Task: Reply all   from  to Email0021 with a subject Re:Subject0021 and with a message Message0021
Action: Mouse moved to (589, 87)
Screenshot: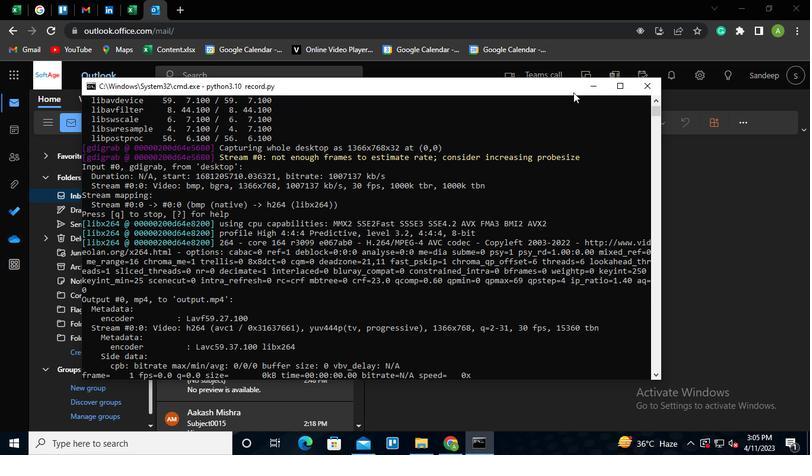 
Action: Mouse pressed left at (589, 87)
Screenshot: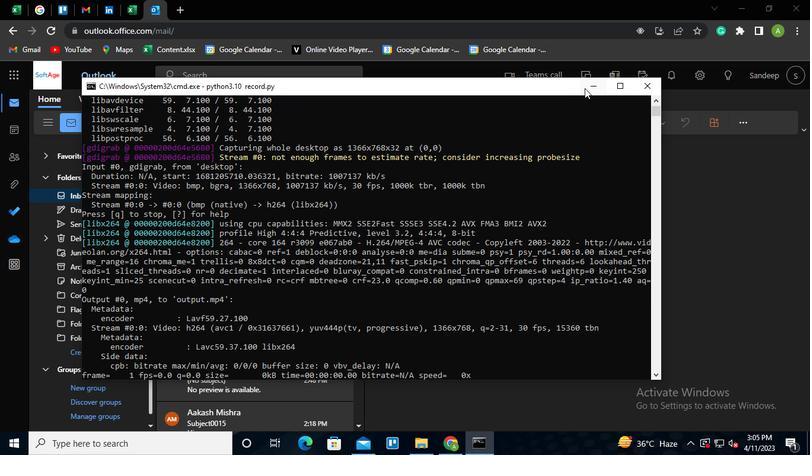
Action: Mouse moved to (223, 253)
Screenshot: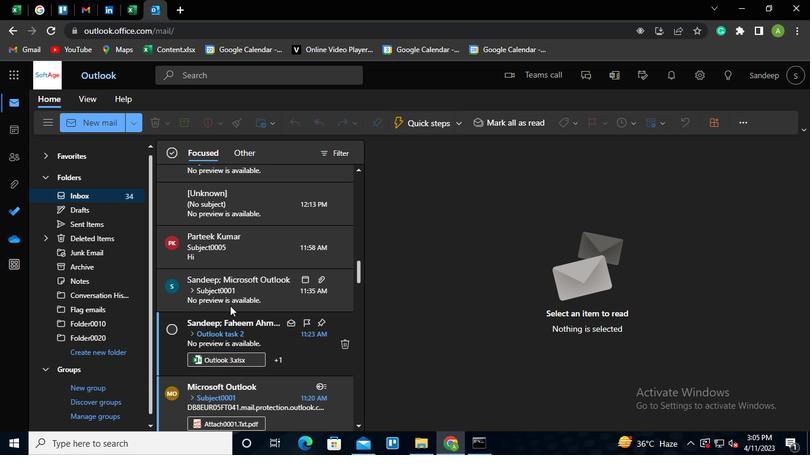 
Action: Mouse pressed left at (223, 253)
Screenshot: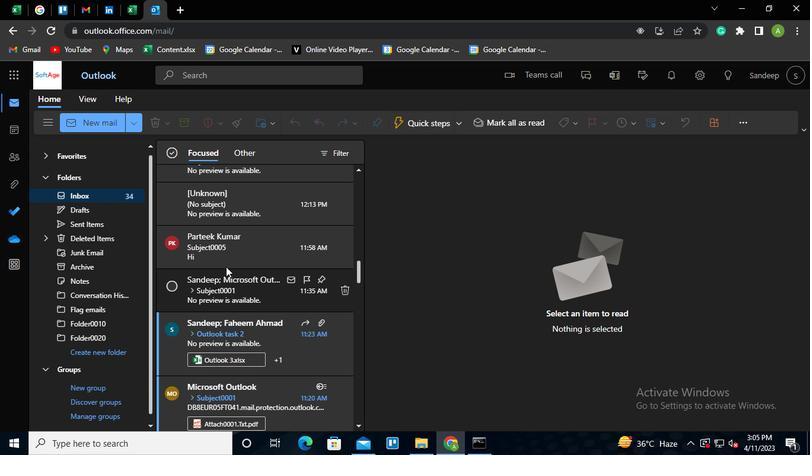
Action: Mouse moved to (781, 182)
Screenshot: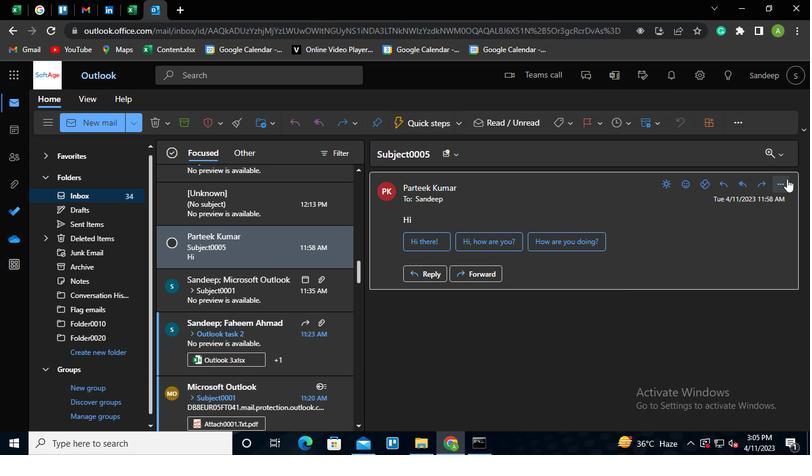 
Action: Mouse pressed left at (781, 182)
Screenshot: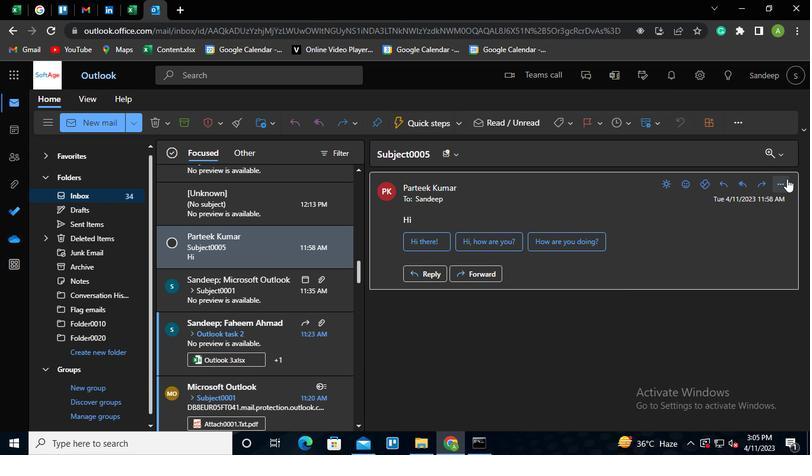 
Action: Mouse moved to (721, 93)
Screenshot: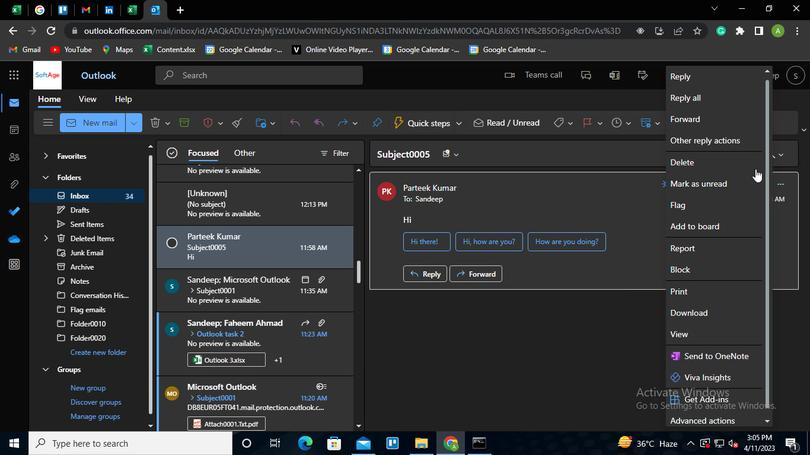 
Action: Mouse pressed left at (721, 93)
Screenshot: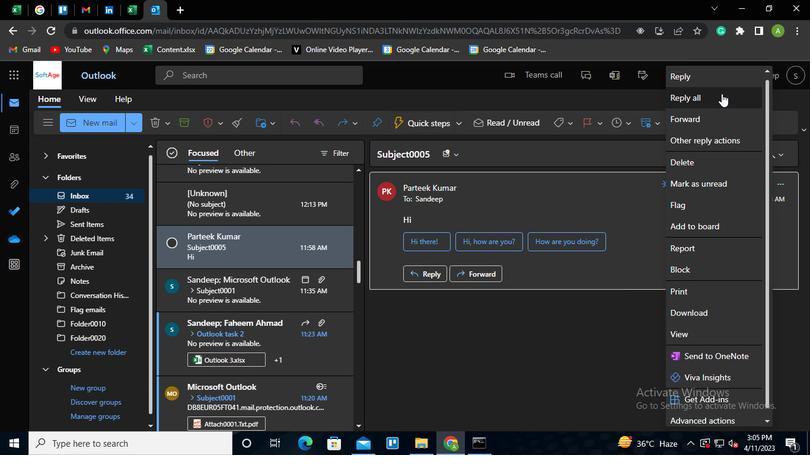 
Action: Mouse moved to (386, 337)
Screenshot: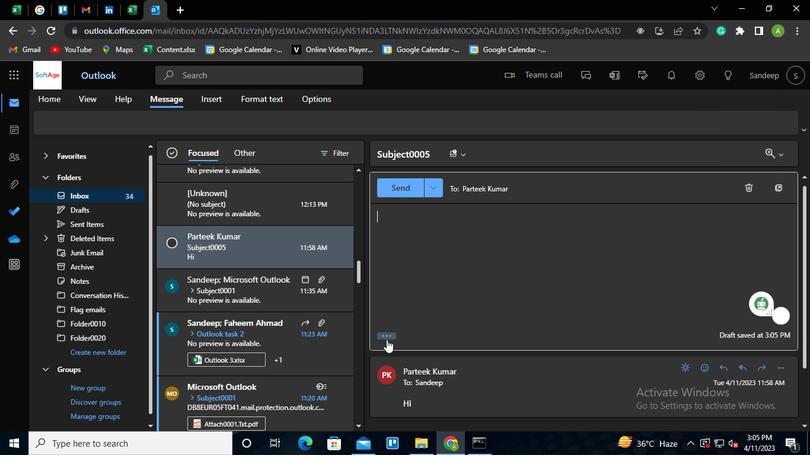 
Action: Mouse pressed left at (386, 337)
Screenshot: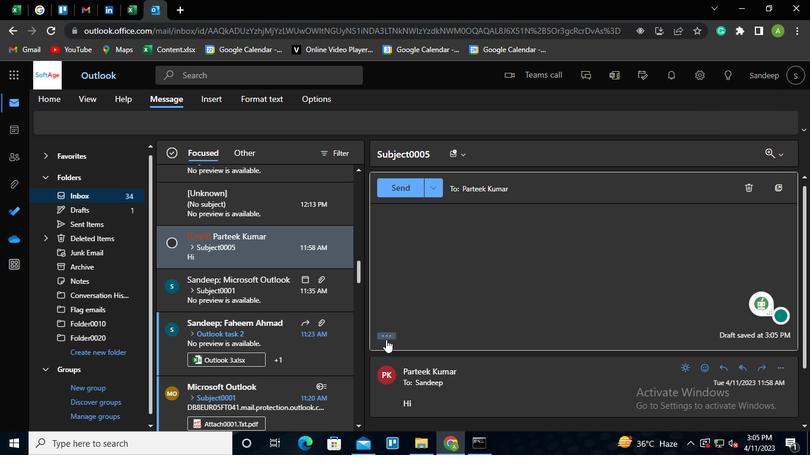 
Action: Mouse moved to (517, 183)
Screenshot: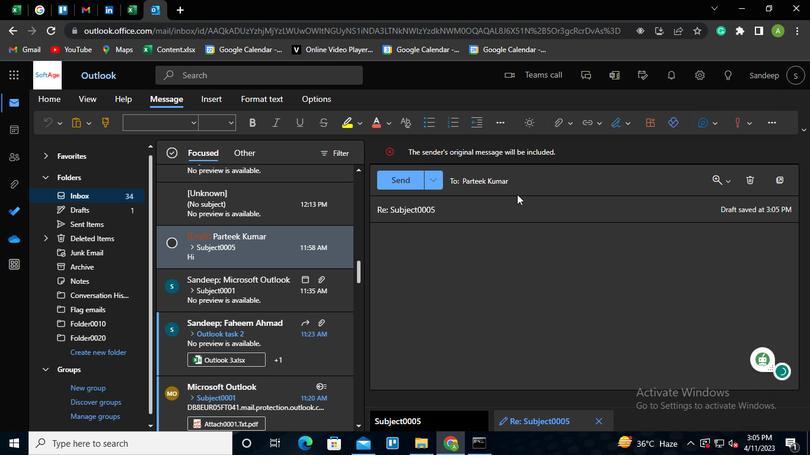 
Action: Mouse pressed left at (517, 183)
Screenshot: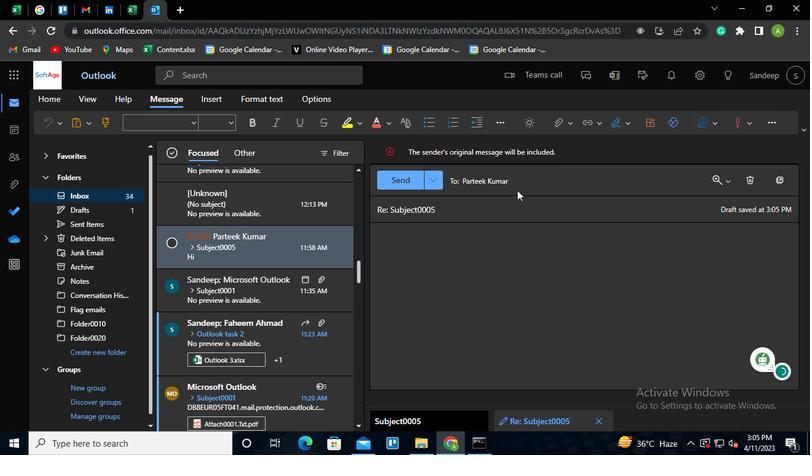 
Action: Mouse moved to (487, 208)
Screenshot: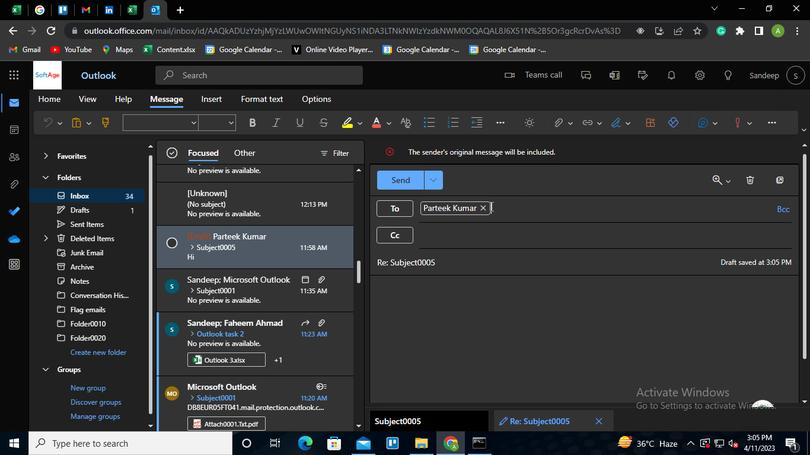 
Action: Mouse pressed left at (487, 208)
Screenshot: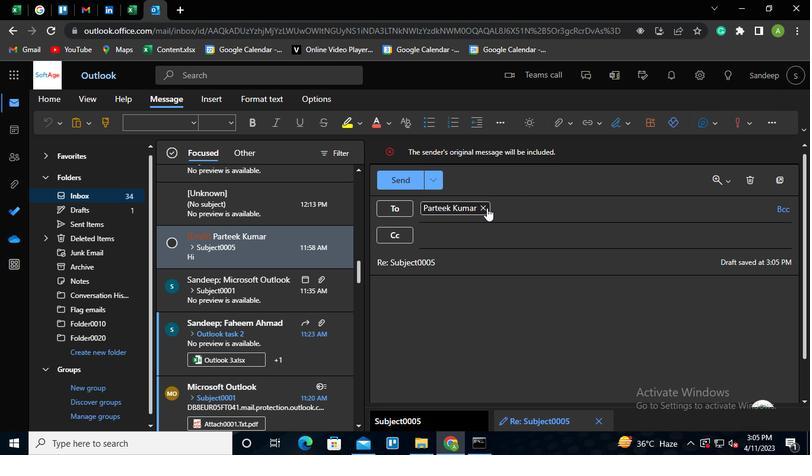 
Action: Mouse moved to (483, 210)
Screenshot: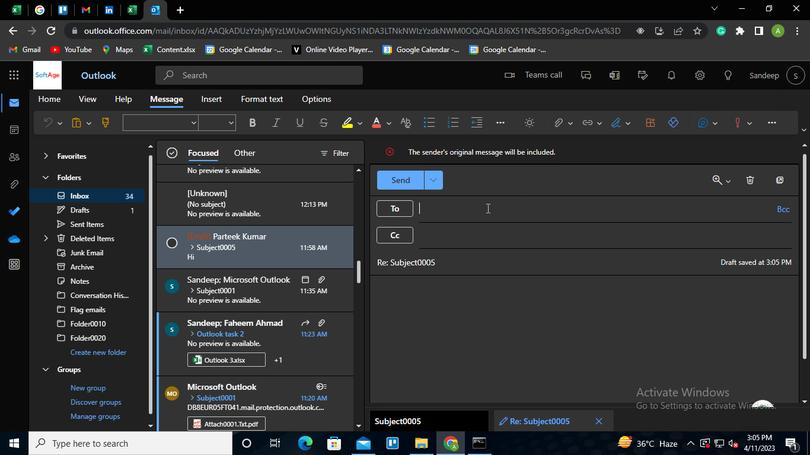 
Action: Keyboard Key.shift
Screenshot: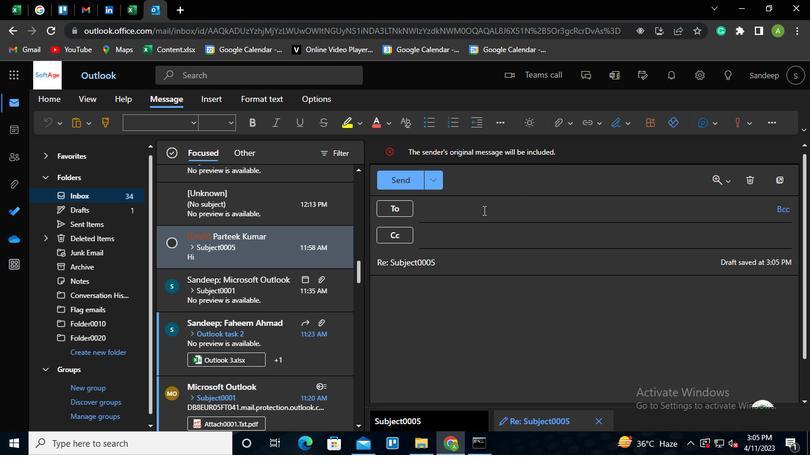 
Action: Keyboard E
Screenshot: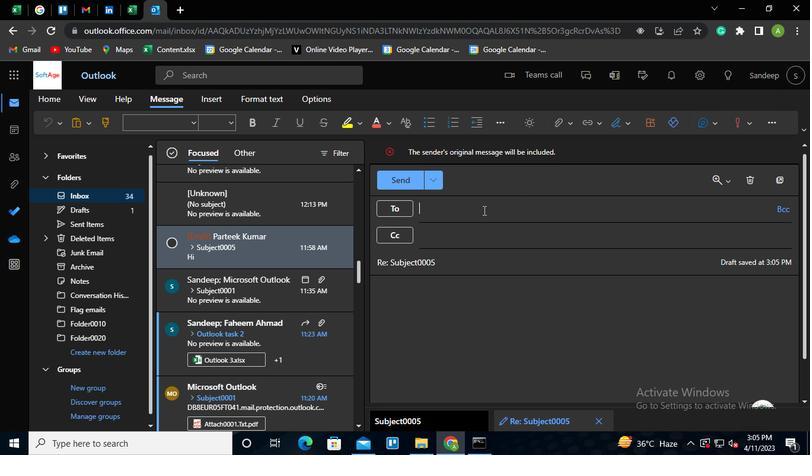 
Action: Keyboard m
Screenshot: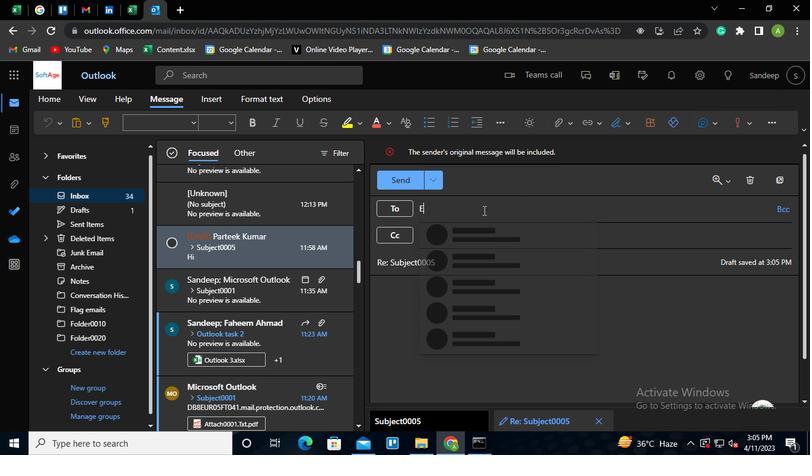 
Action: Keyboard a
Screenshot: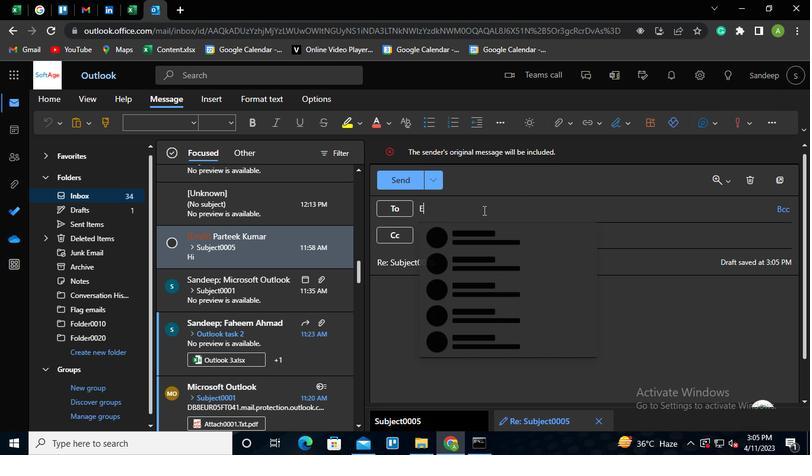 
Action: Keyboard i
Screenshot: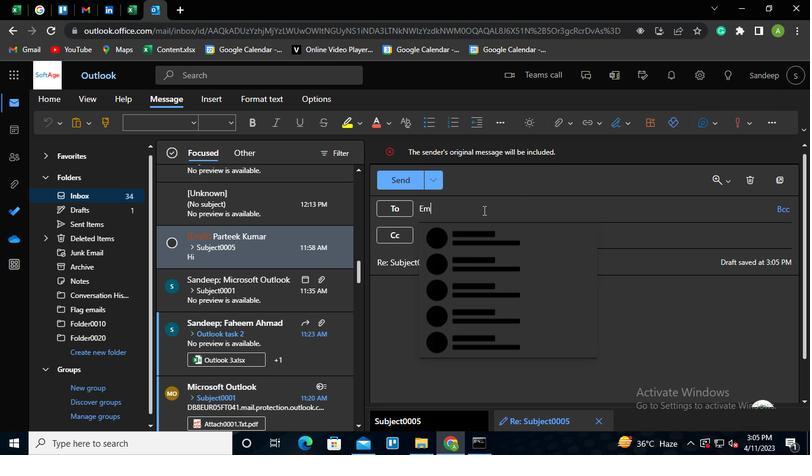 
Action: Keyboard l
Screenshot: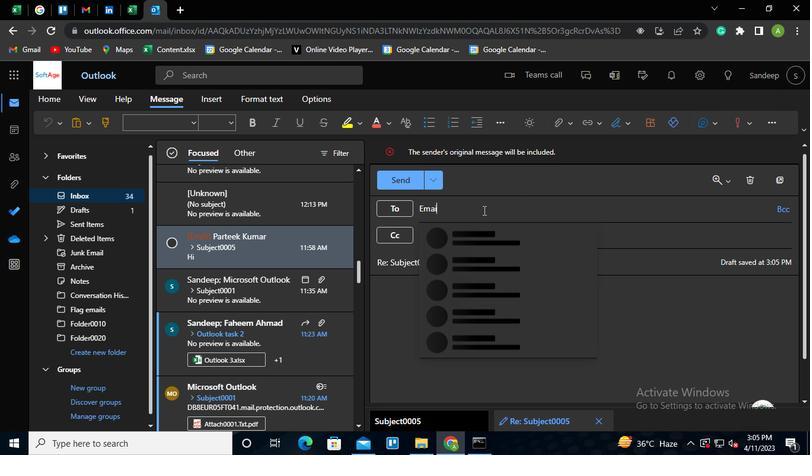 
Action: Keyboard <96>
Screenshot: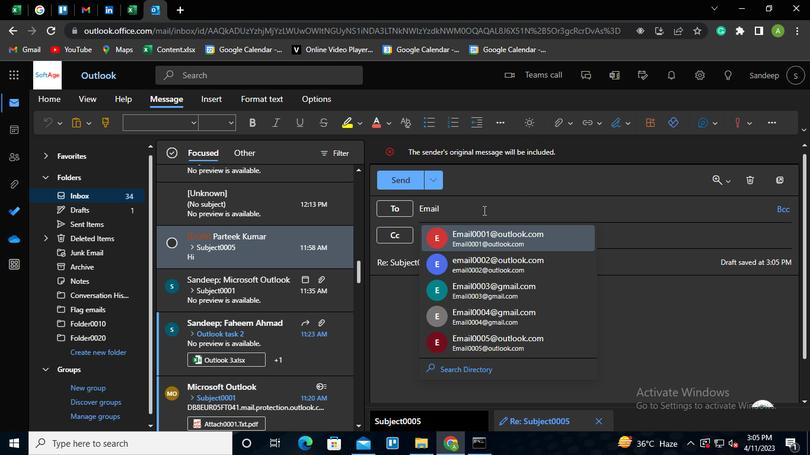 
Action: Keyboard <96>
Screenshot: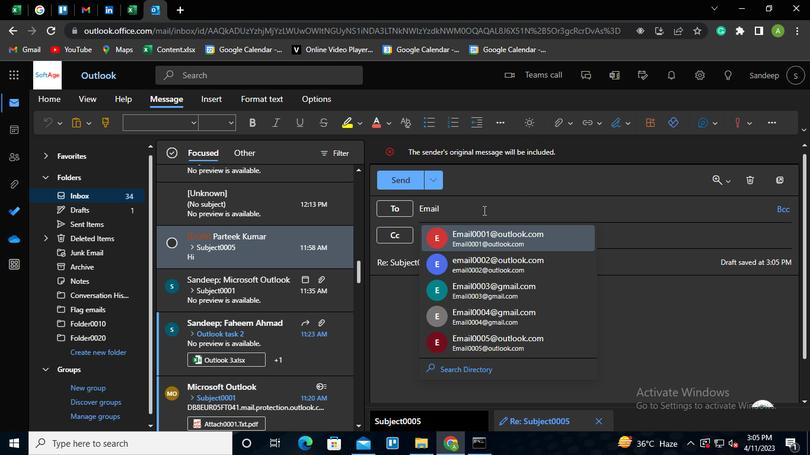 
Action: Keyboard <98>
Screenshot: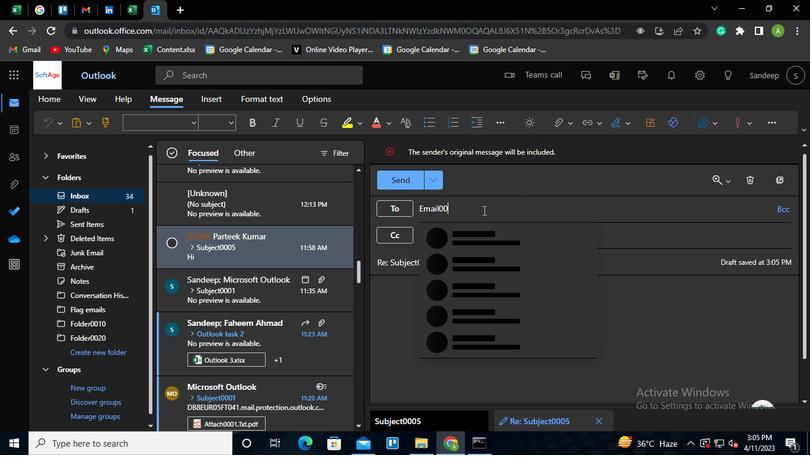 
Action: Keyboard <97>
Screenshot: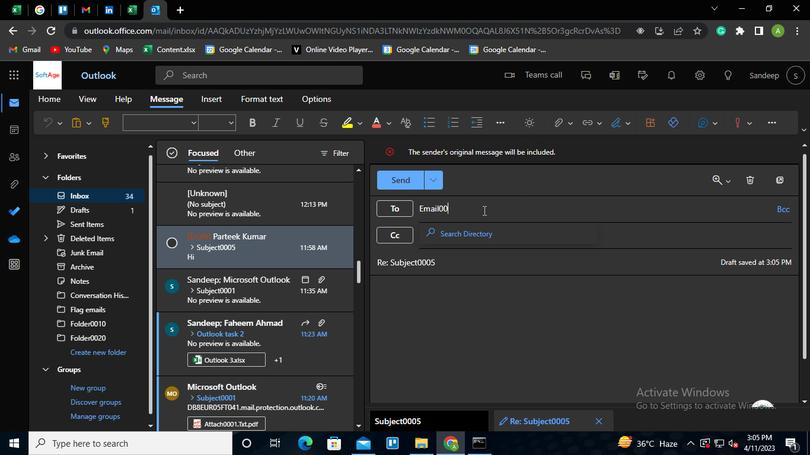 
Action: Keyboard Key.enter
Screenshot: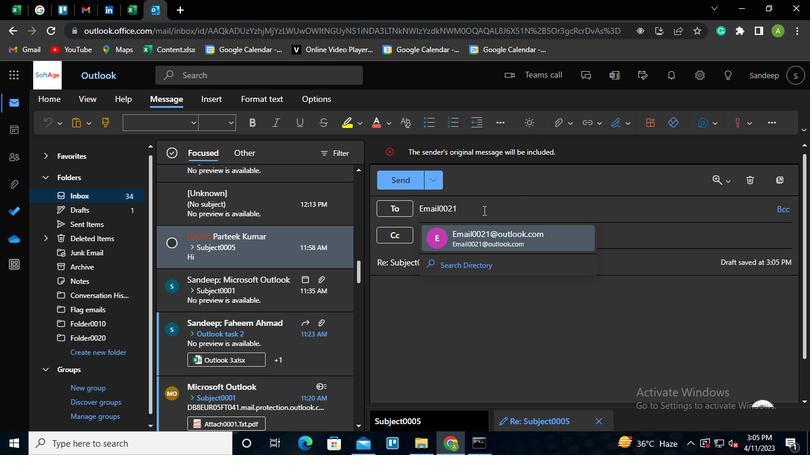 
Action: Mouse moved to (447, 259)
Screenshot: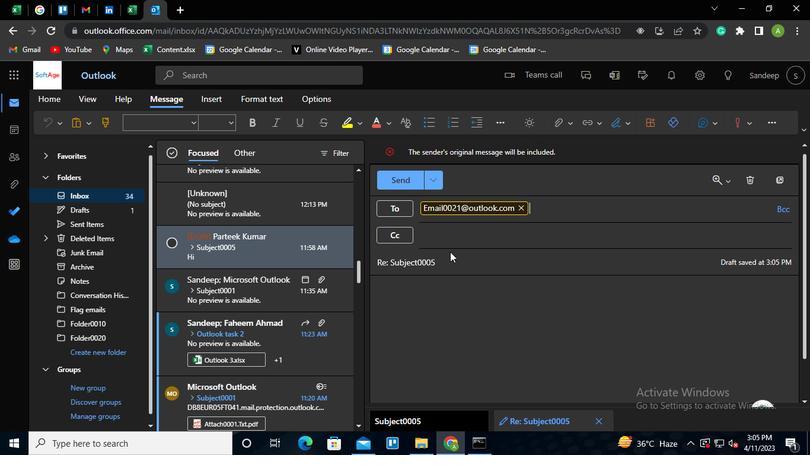 
Action: Mouse pressed left at (447, 259)
Screenshot: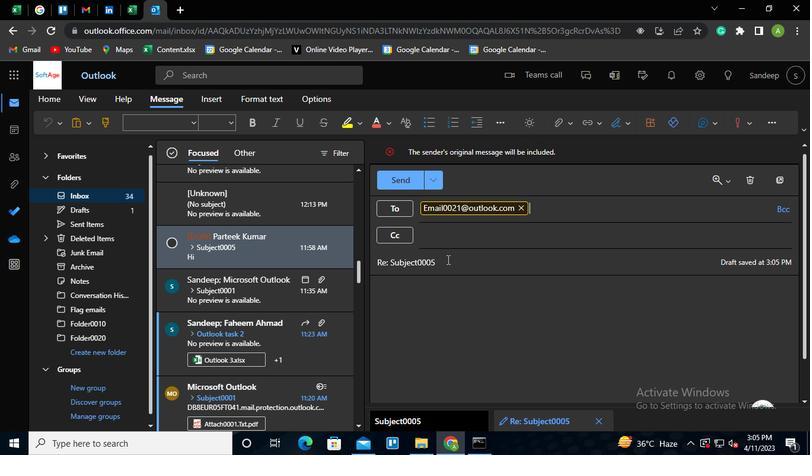 
Action: Keyboard Key.backspace
Screenshot: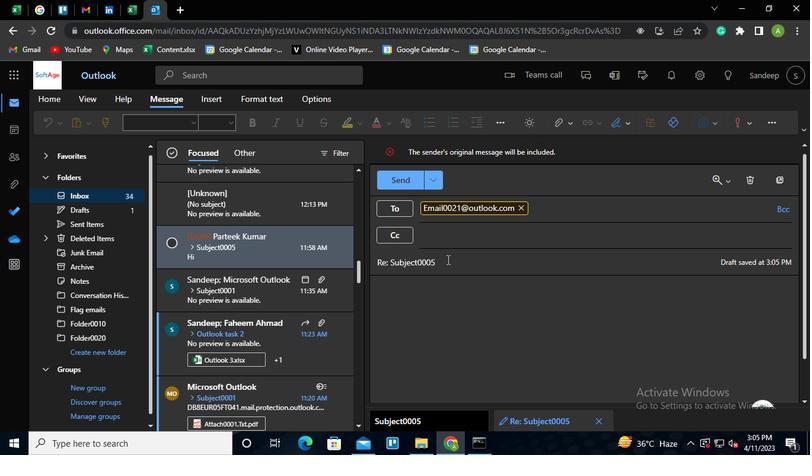 
Action: Keyboard Key.backspace
Screenshot: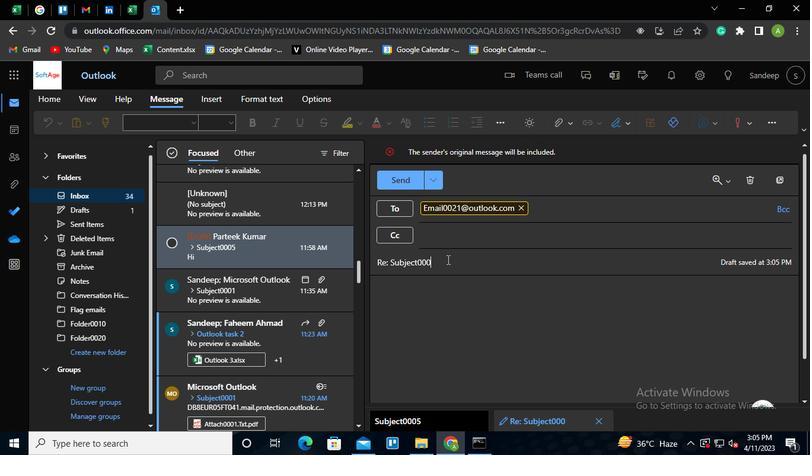 
Action: Keyboard <98>
Screenshot: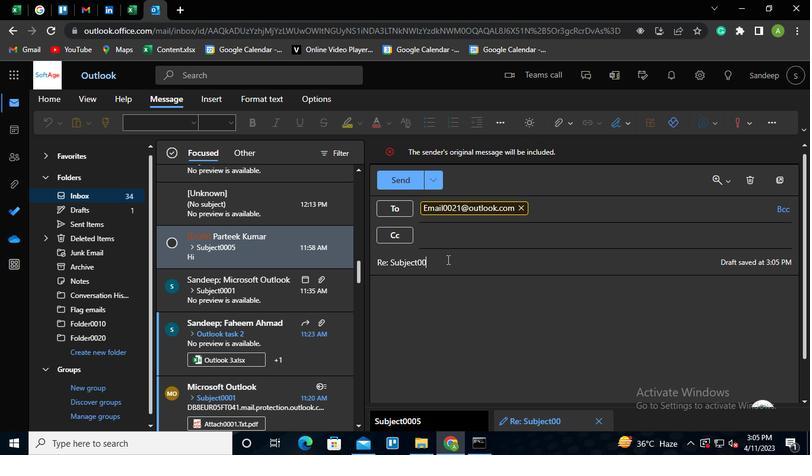 
Action: Keyboard <97>
Screenshot: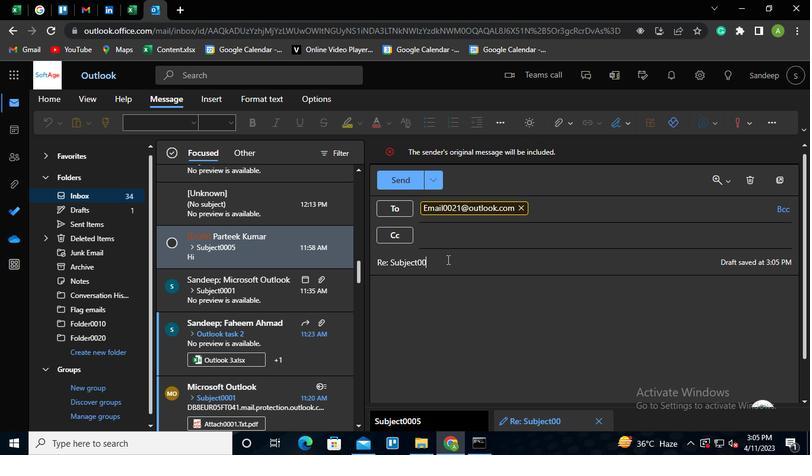
Action: Mouse moved to (471, 307)
Screenshot: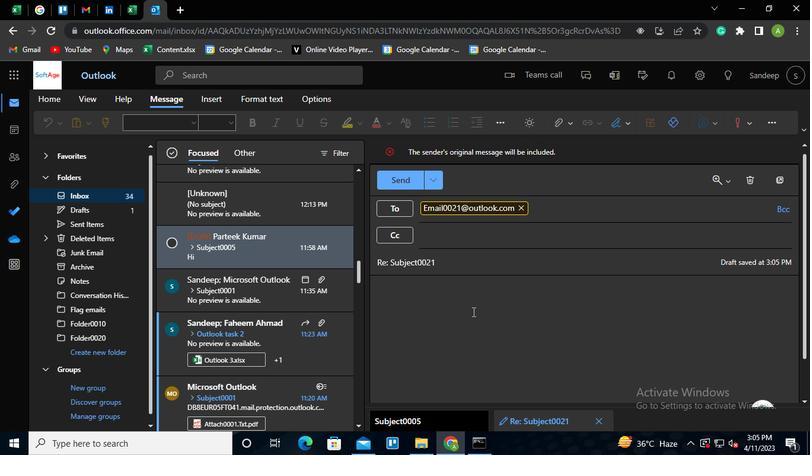 
Action: Mouse pressed left at (471, 307)
Screenshot: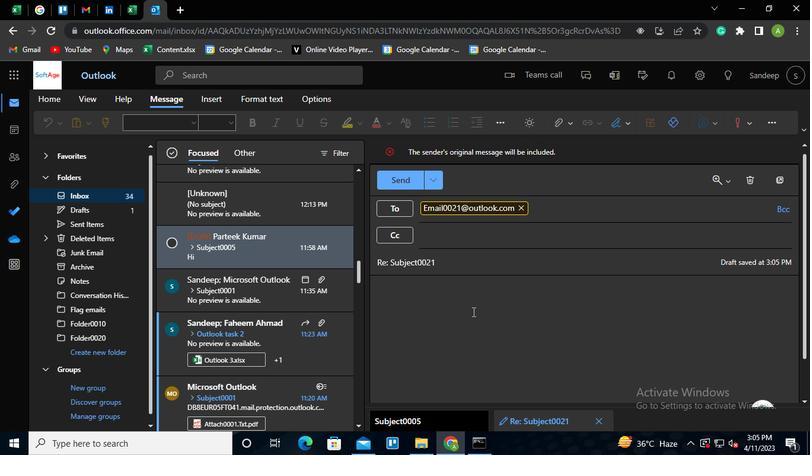 
Action: Keyboard Key.shift
Screenshot: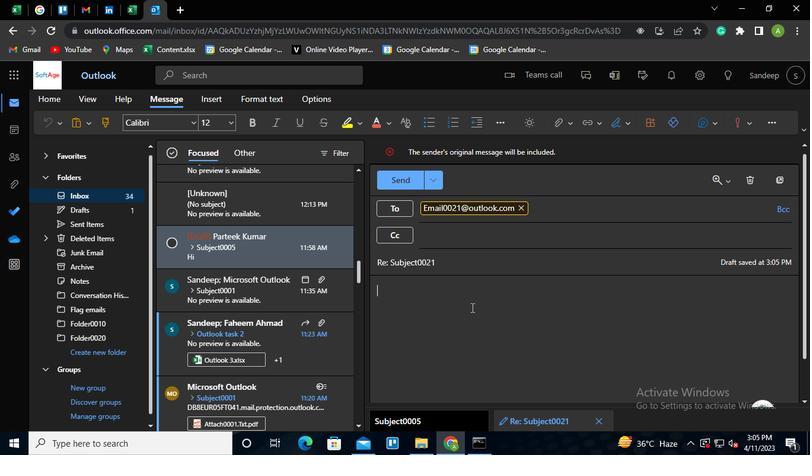
Action: Keyboard M
Screenshot: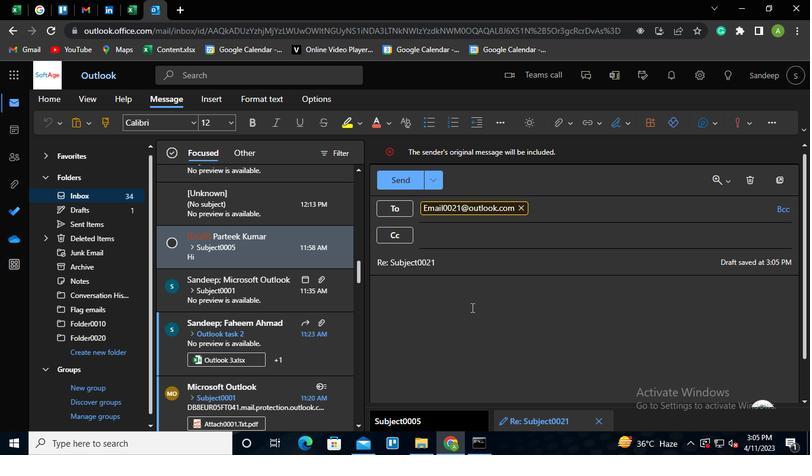 
Action: Keyboard e
Screenshot: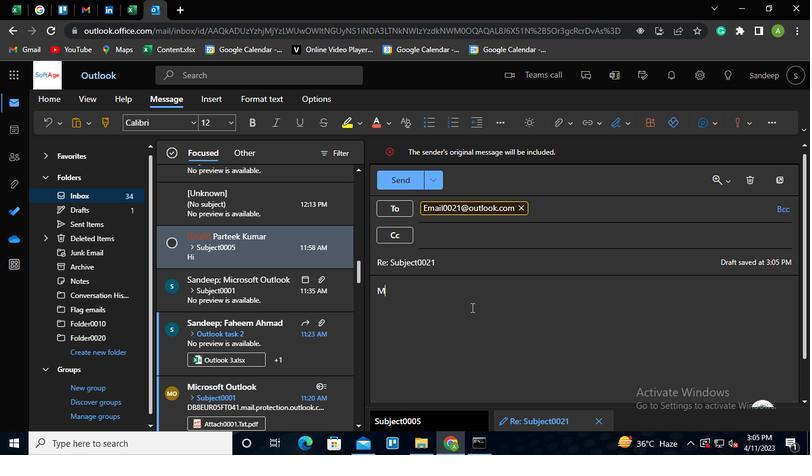 
Action: Keyboard s
Screenshot: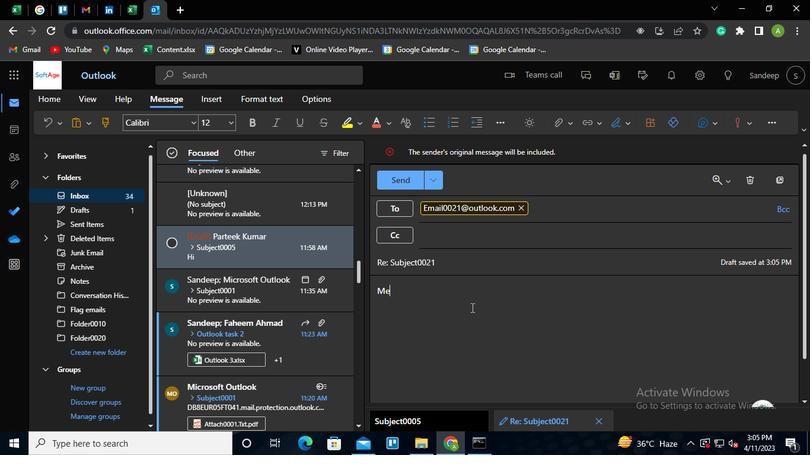 
Action: Keyboard s
Screenshot: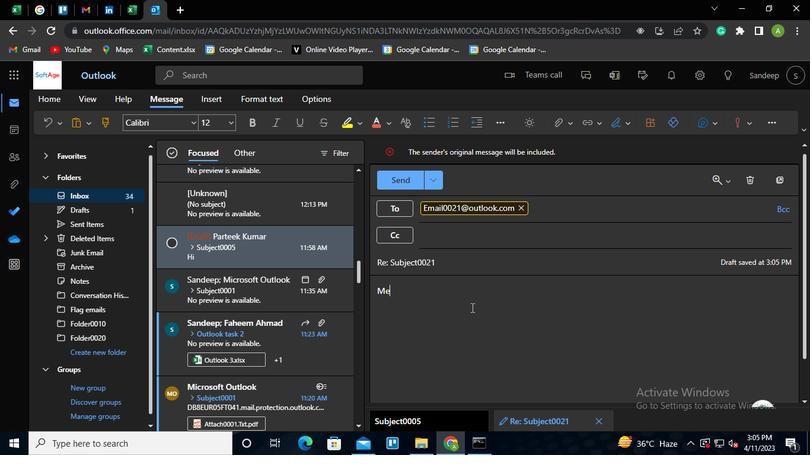 
Action: Keyboard a
Screenshot: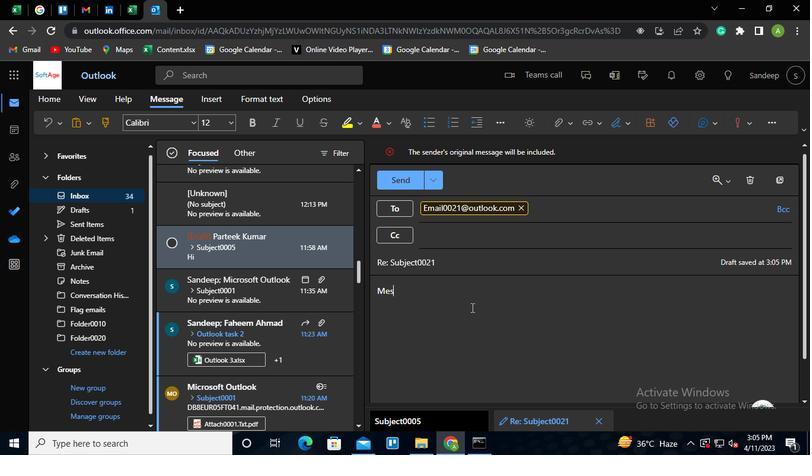 
Action: Keyboard g
Screenshot: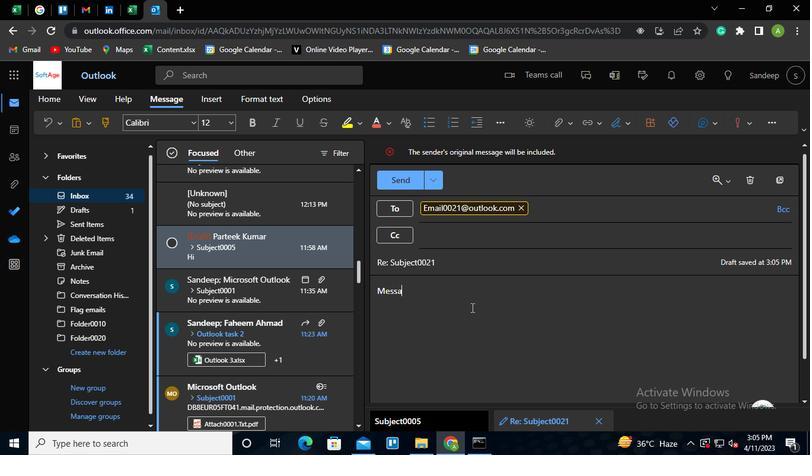 
Action: Keyboard e
Screenshot: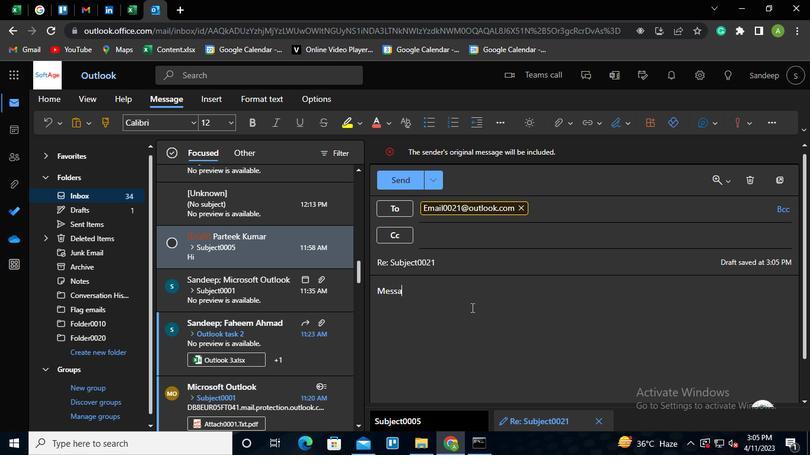 
Action: Keyboard <96>
Screenshot: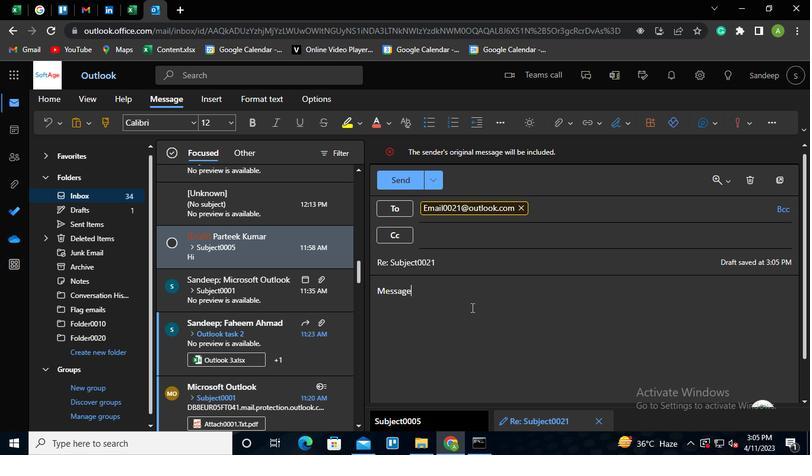 
Action: Keyboard <96>
Screenshot: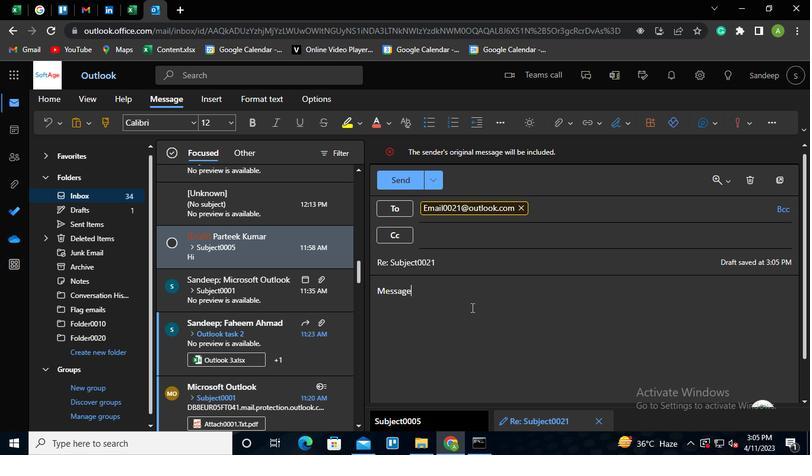 
Action: Keyboard <98>
Screenshot: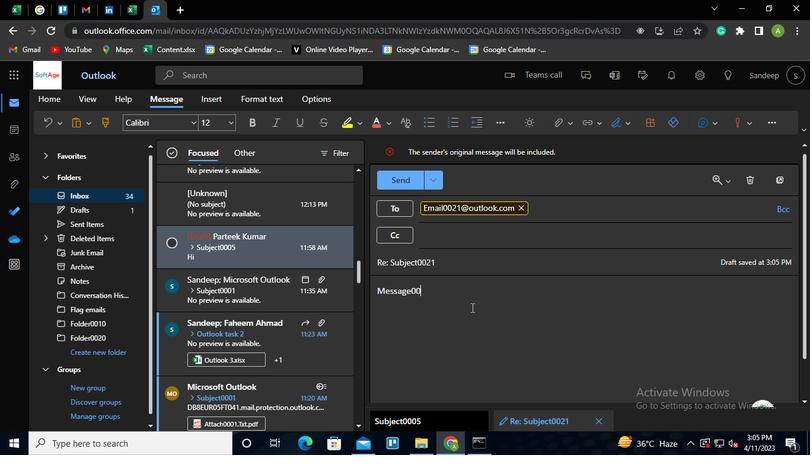 
Action: Keyboard <97>
Screenshot: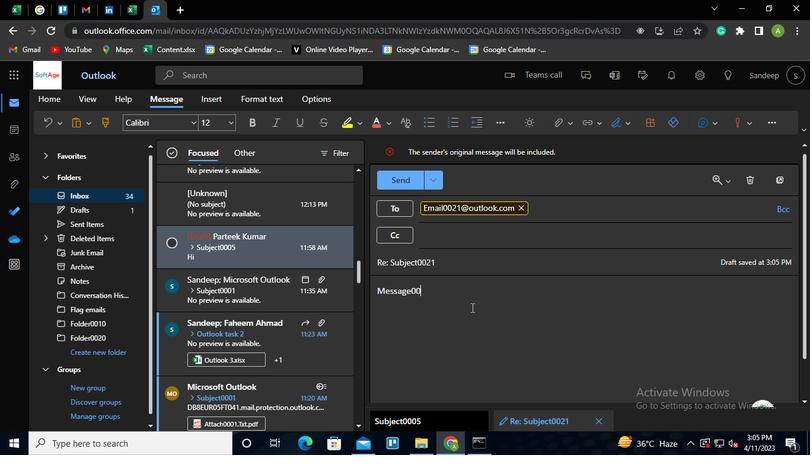 
Action: Mouse moved to (400, 176)
Screenshot: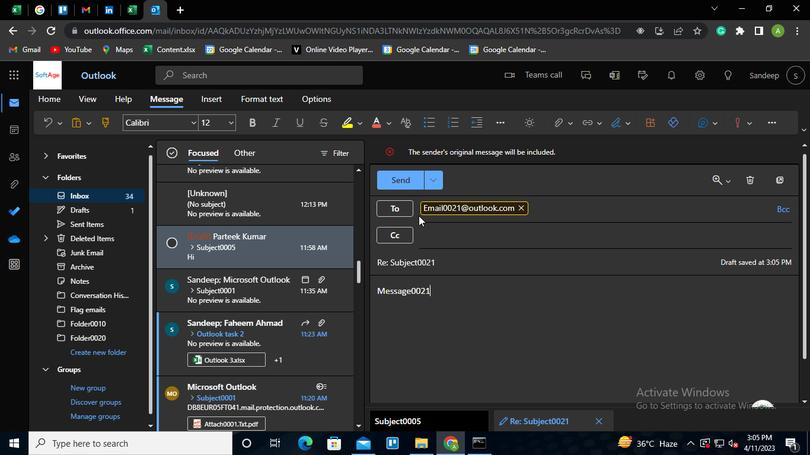 
Action: Mouse pressed left at (400, 176)
Screenshot: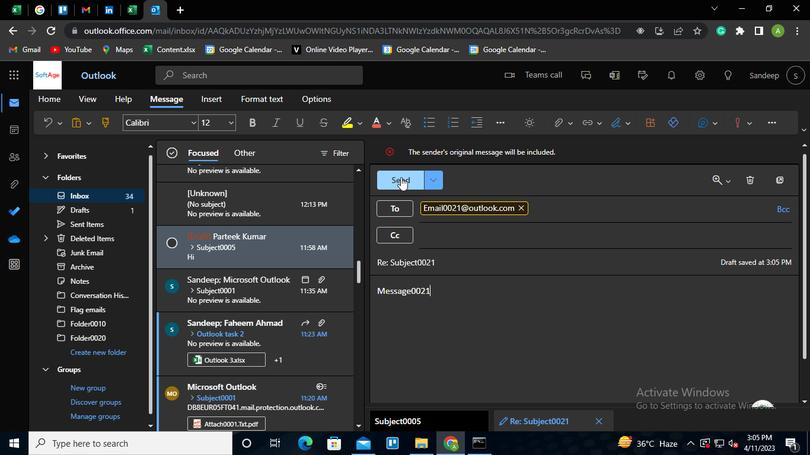 
Action: Mouse moved to (480, 449)
Screenshot: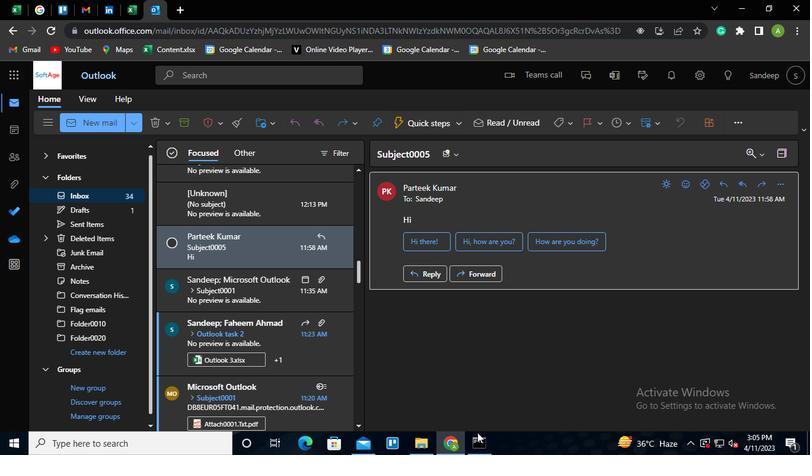 
Action: Mouse pressed left at (480, 449)
Screenshot: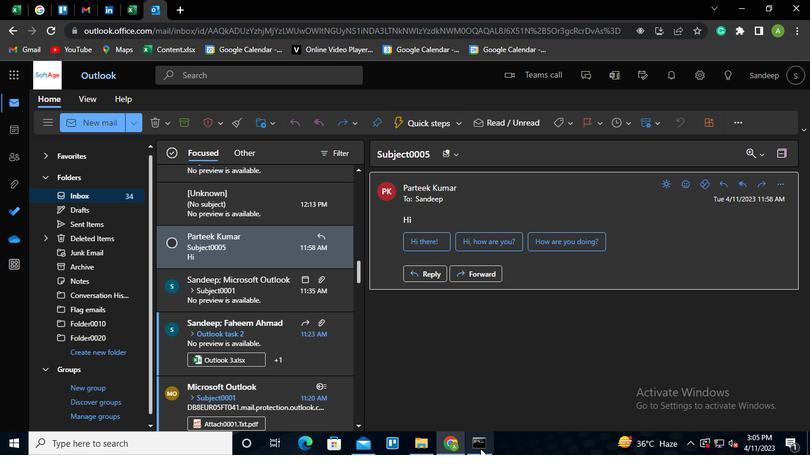 
Action: Mouse moved to (643, 86)
Screenshot: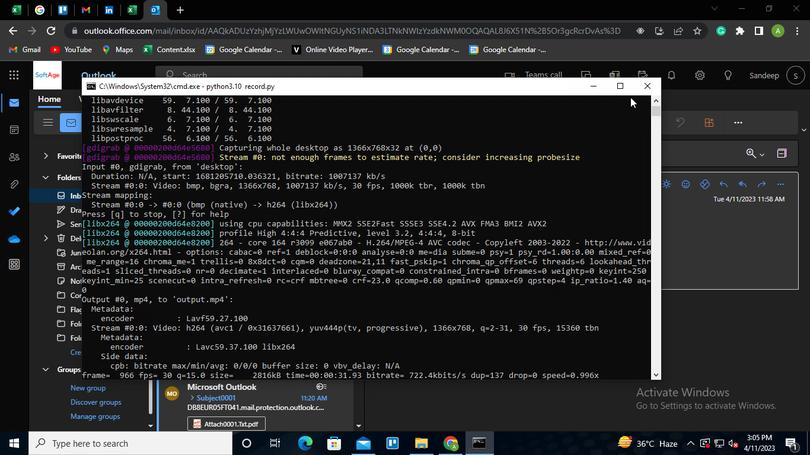 
Action: Mouse pressed left at (643, 86)
Screenshot: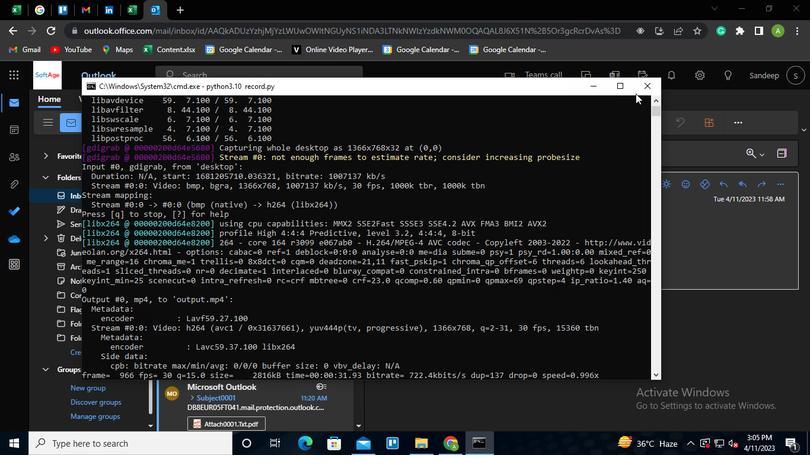 
